 Task: Add an event with the title Second Candidate Final Interview Round, date '2023/11/01', time 7:50 AM to 9:50 AMand add a description: The session will begin with a brief overview of the current state of transportation and its environmental implications, emphasizing the need for transformative changes. We will then delve into a series of brainstorming exercises designed to spark innovation and encourage out-of-the-box thinking., put the event into Green category, logged in from the account softage.3@softage.netand send the event invitation to softage.5@softage.net and softage.6@softage.net. Set a reminder for the event 137 week before
Action: Mouse moved to (292, 292)
Screenshot: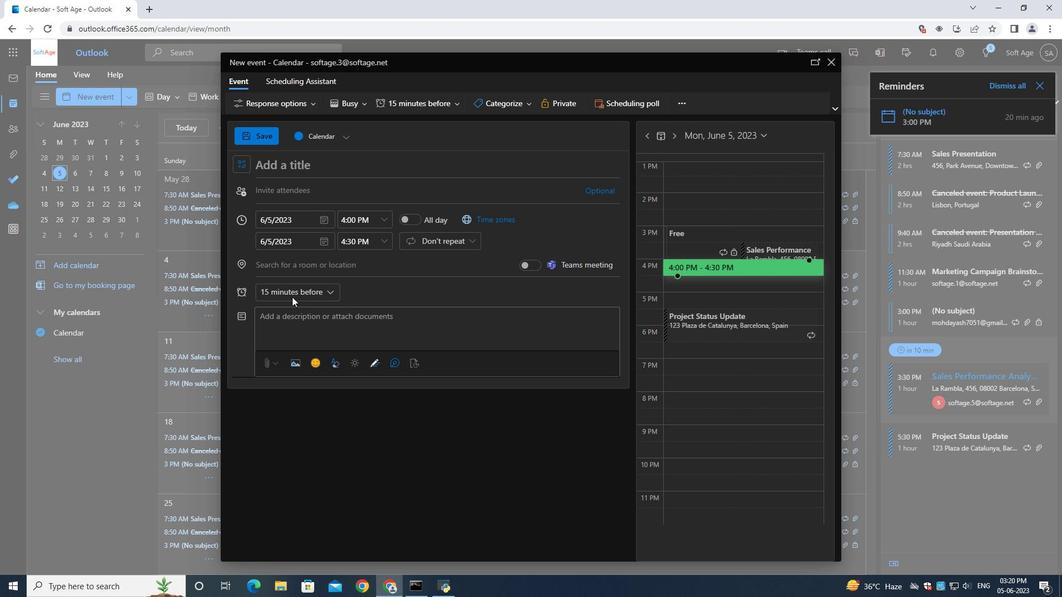 
Action: Mouse pressed left at (292, 292)
Screenshot: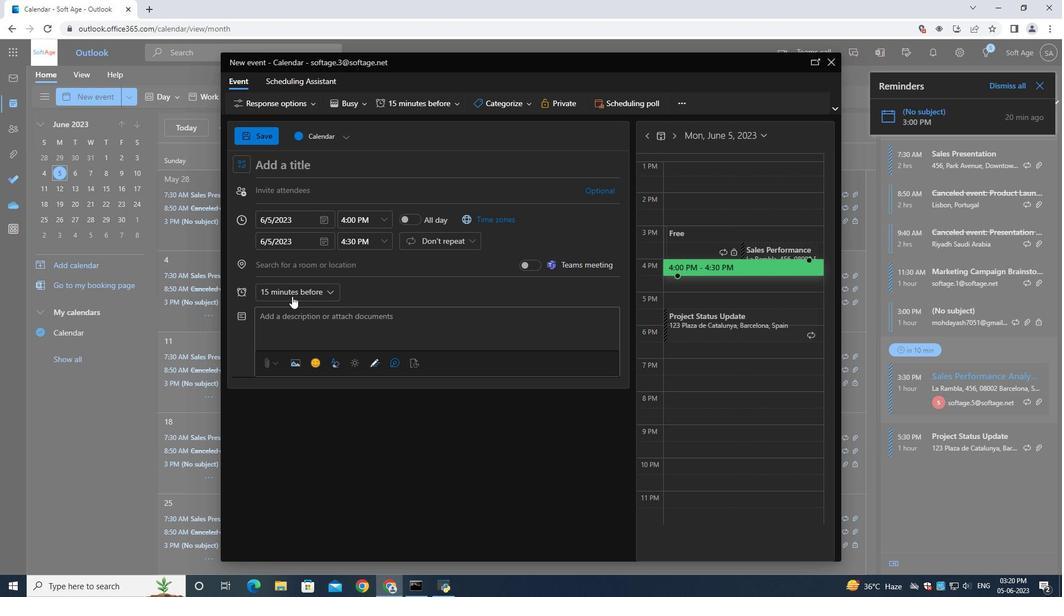 
Action: Mouse moved to (320, 479)
Screenshot: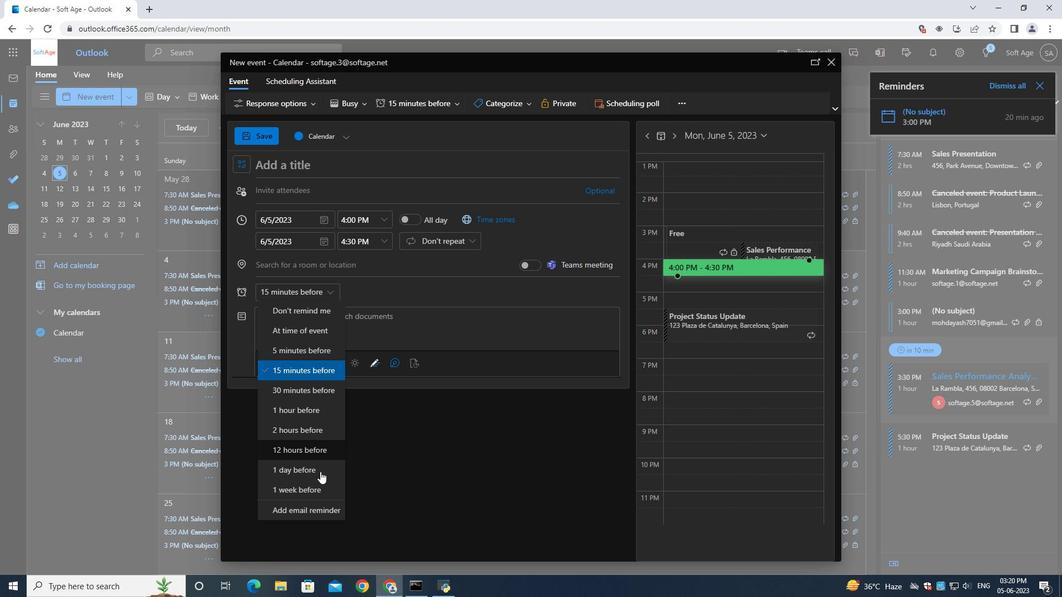 
Action: Mouse scrolled (320, 477) with delta (0, 0)
Screenshot: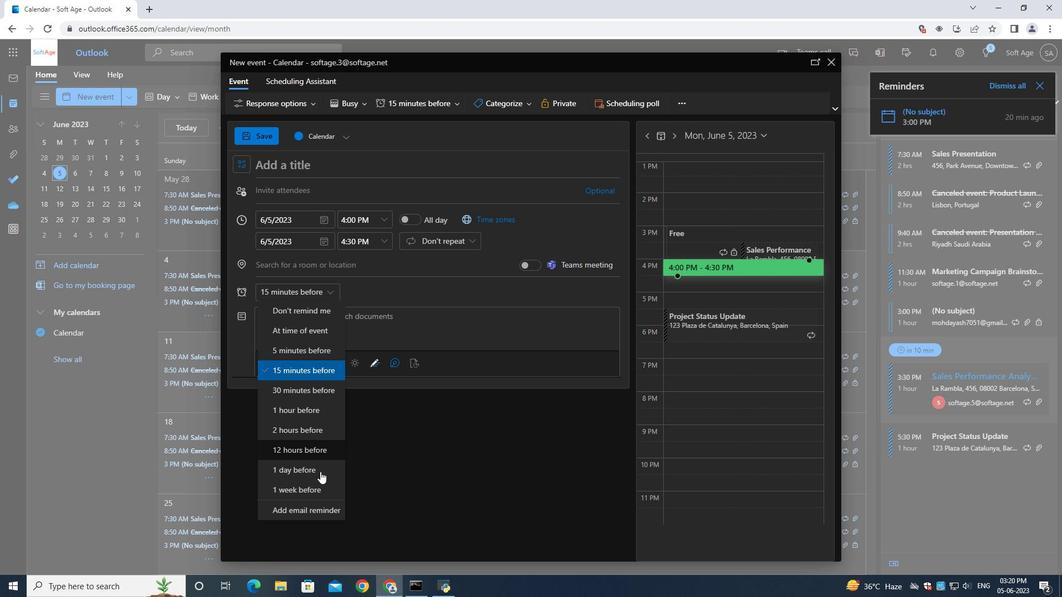
Action: Mouse moved to (328, 482)
Screenshot: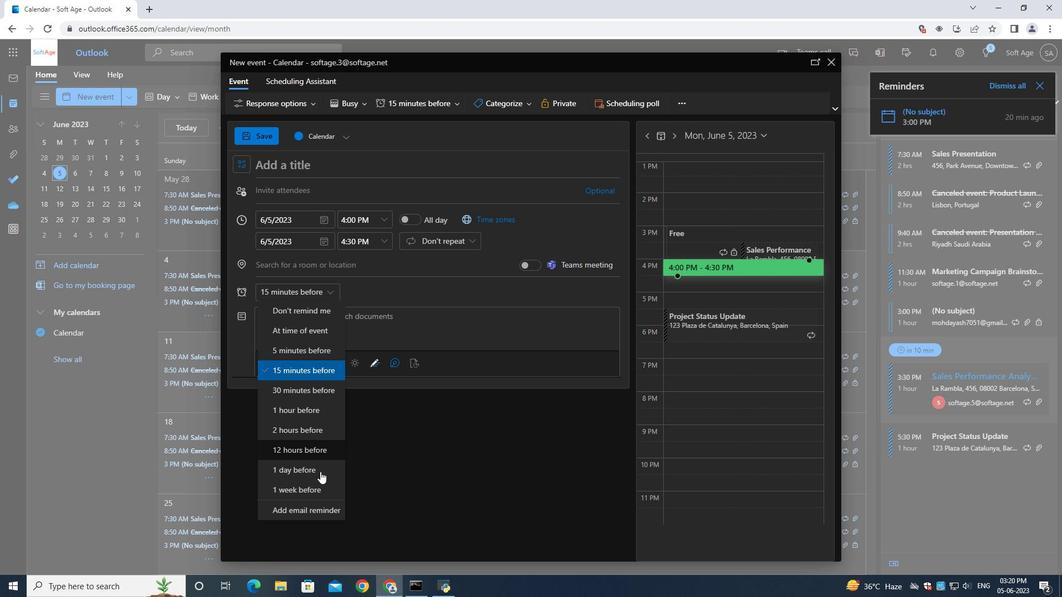 
Action: Mouse scrolled (320, 479) with delta (0, 0)
Screenshot: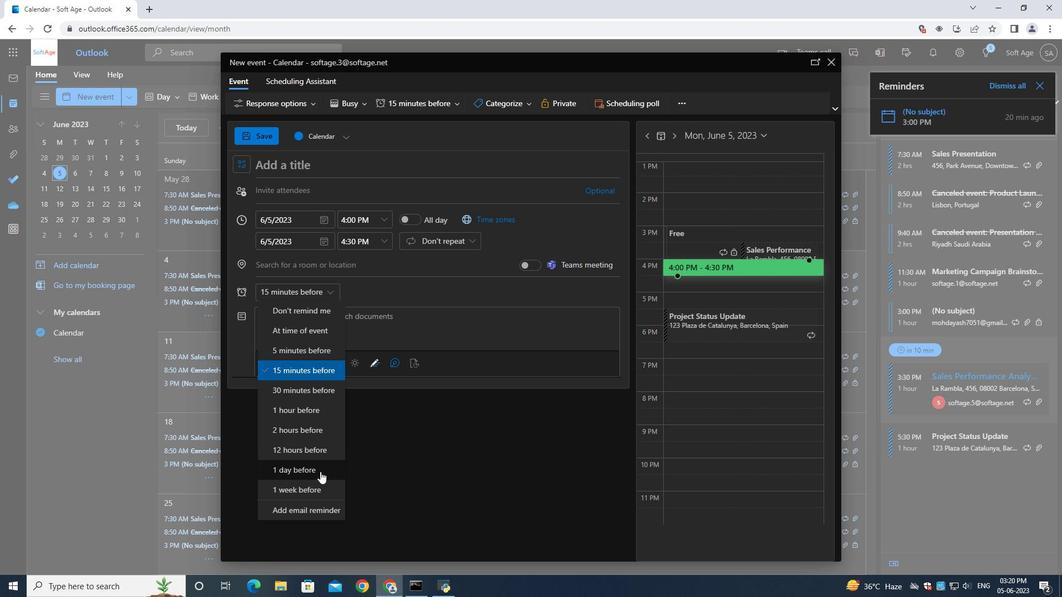 
Action: Mouse moved to (329, 483)
Screenshot: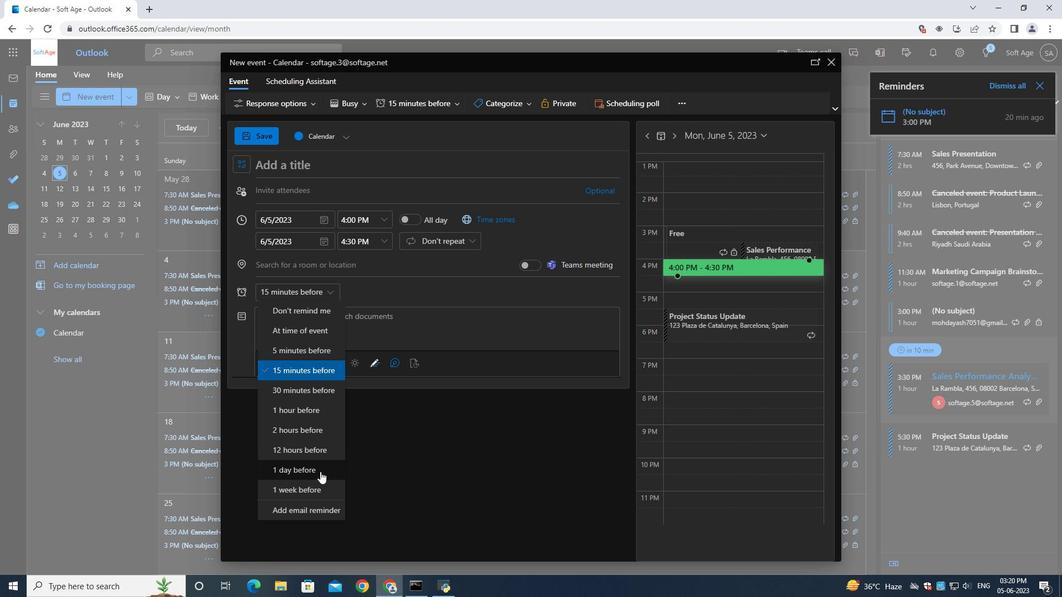 
Action: Mouse scrolled (320, 480) with delta (0, 0)
Screenshot: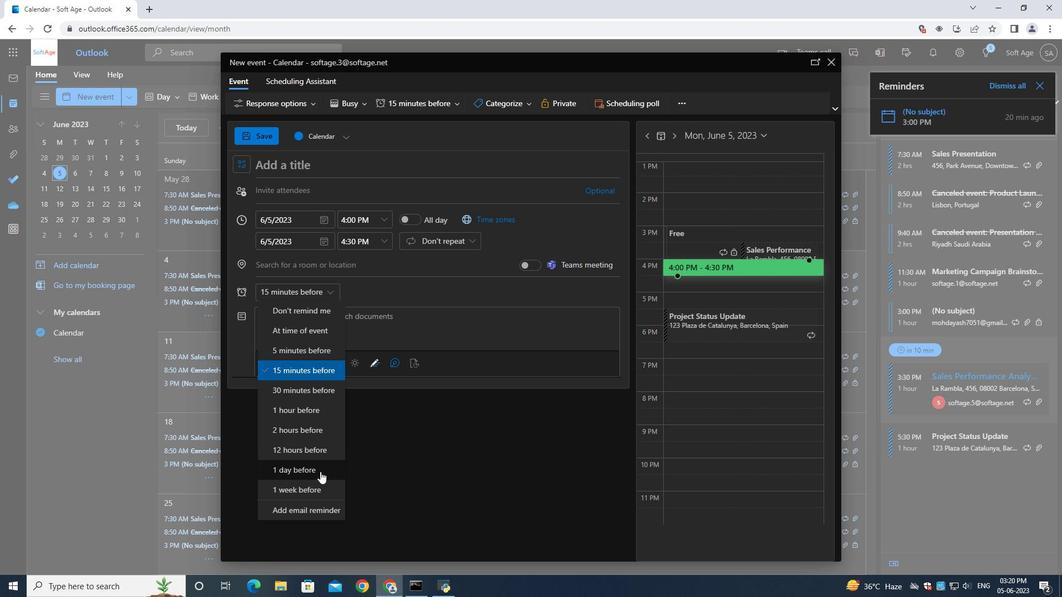 
Action: Mouse moved to (333, 483)
Screenshot: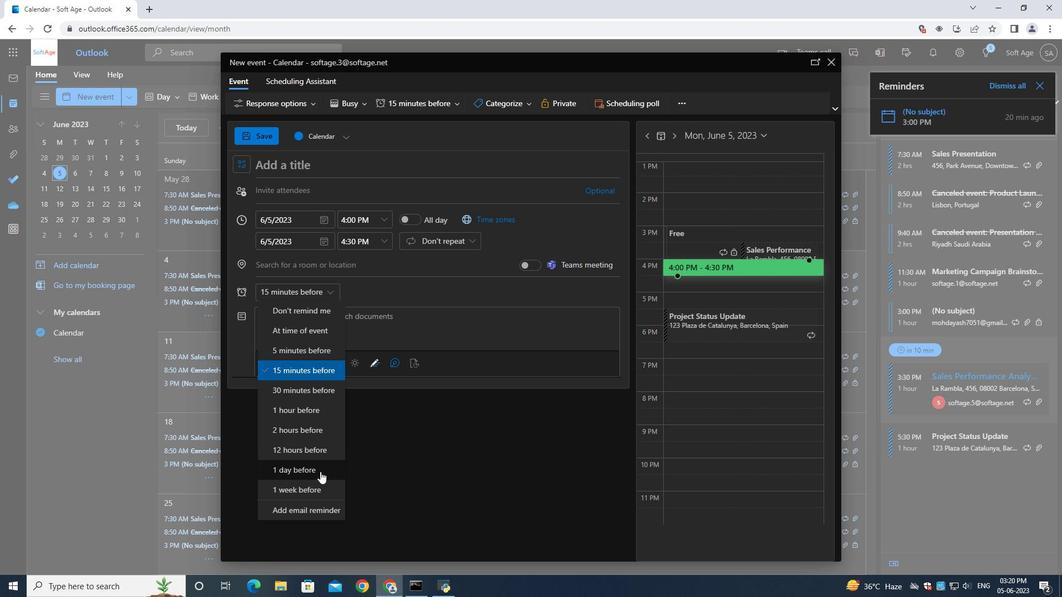 
Action: Mouse scrolled (329, 482) with delta (0, 0)
Screenshot: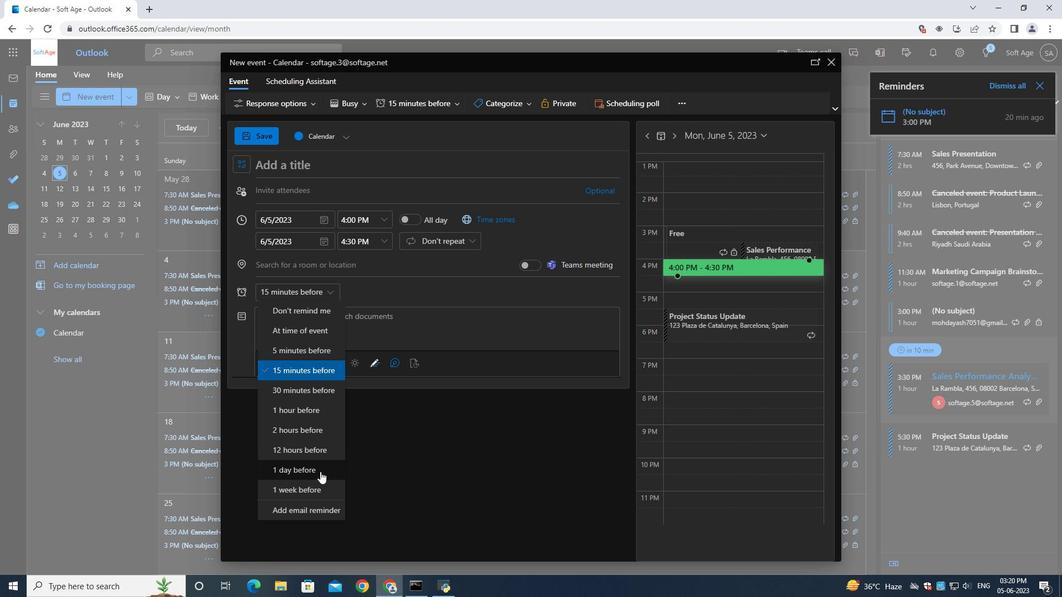 
Action: Mouse moved to (473, 472)
Screenshot: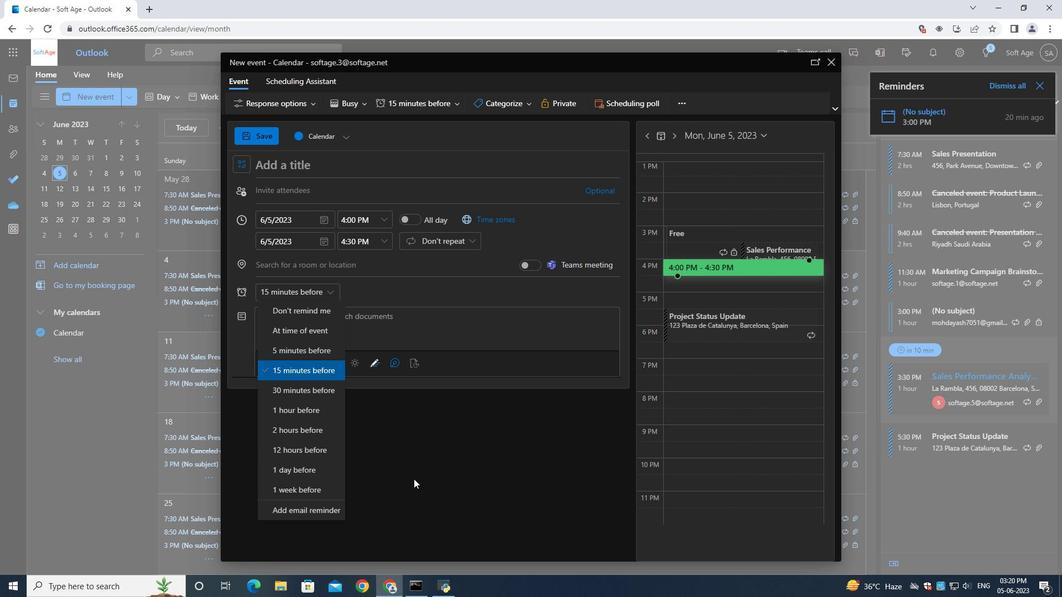 
Action: Mouse pressed left at (473, 472)
Screenshot: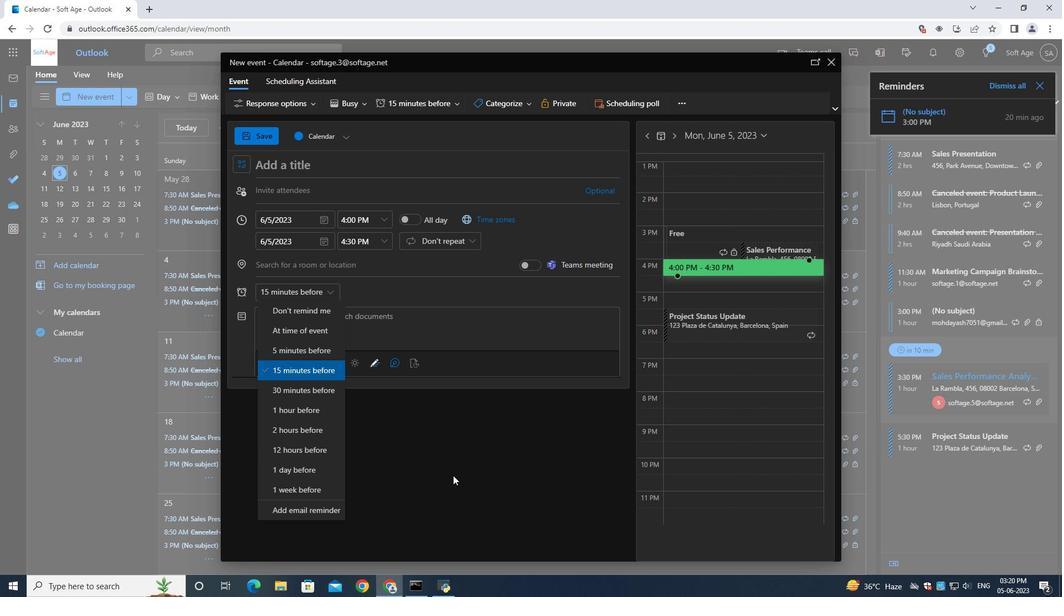 
Action: Mouse moved to (421, 456)
Screenshot: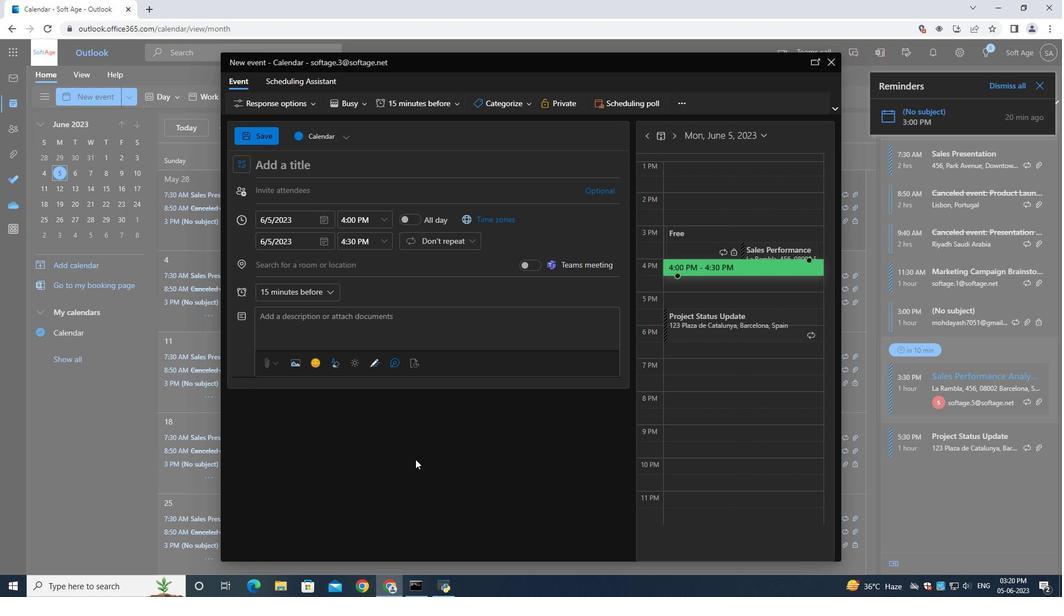 
